 Task: Create New Customer with Customer Name: Urban Tadka, Billing Address Line1: 1138 Star Trek Drive, Billing Address Line2:  Pensacola, Billing Address Line3:  Florida 32501
Action: Mouse moved to (134, 25)
Screenshot: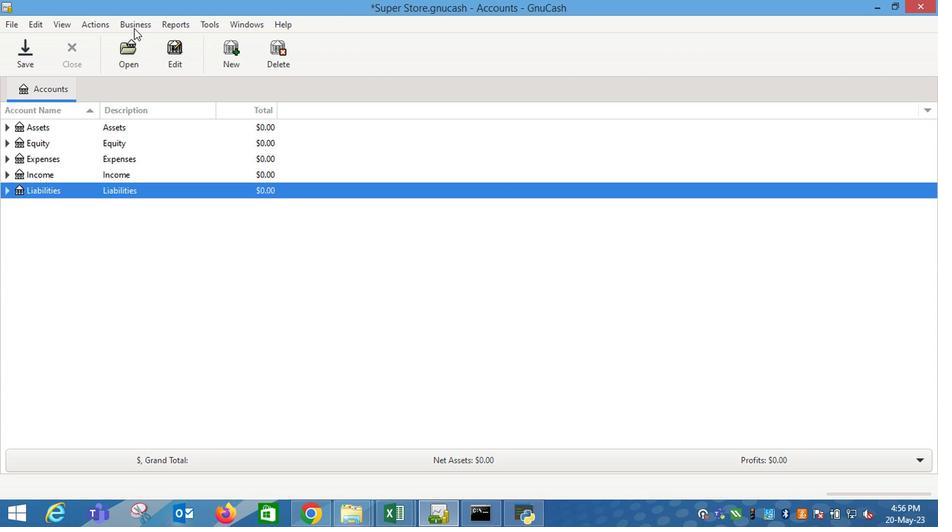 
Action: Mouse pressed left at (134, 25)
Screenshot: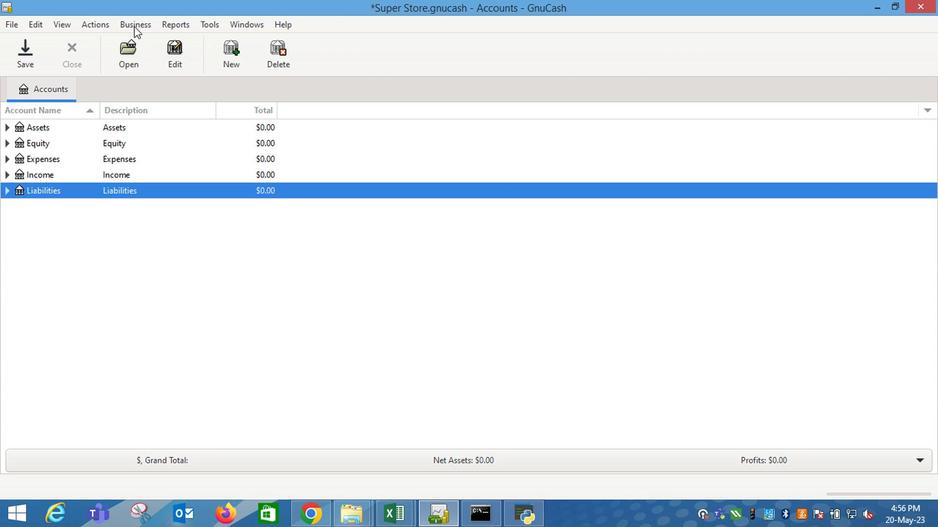 
Action: Mouse moved to (293, 65)
Screenshot: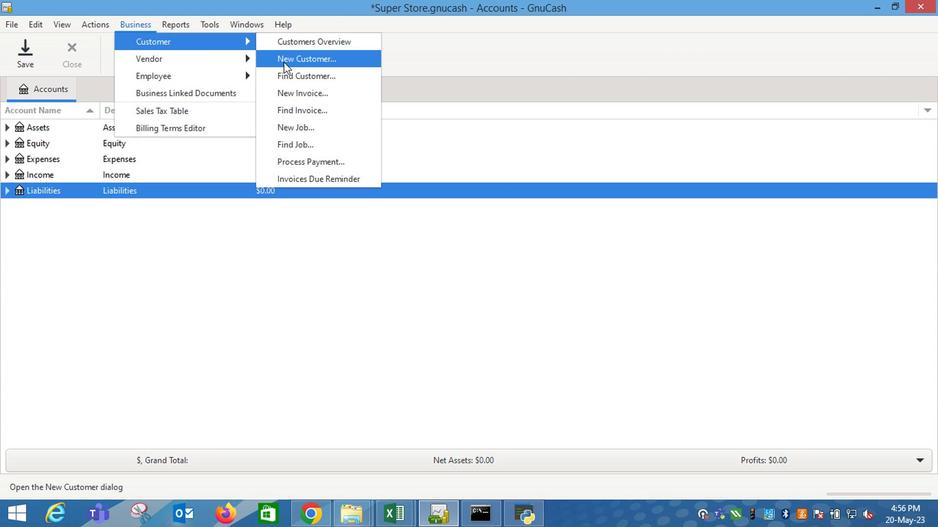 
Action: Mouse pressed left at (293, 65)
Screenshot: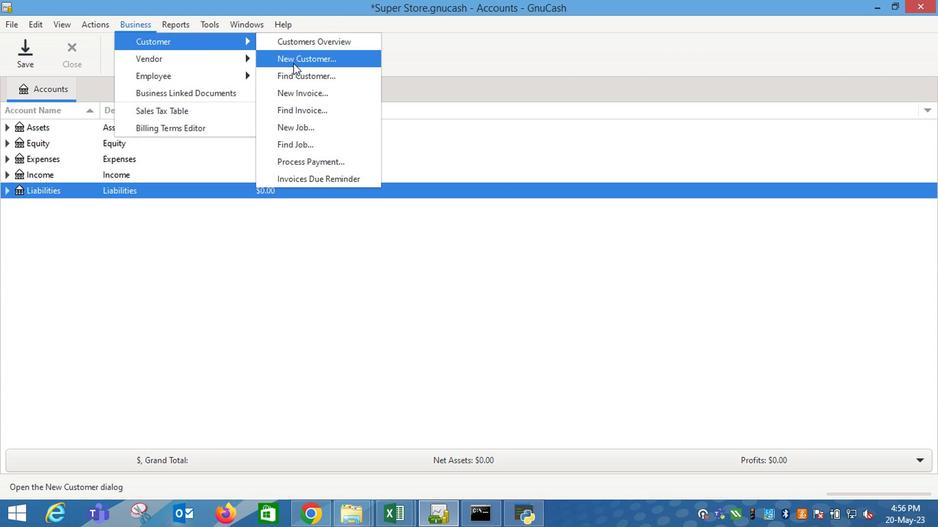 
Action: Key pressed <Key.shift_r>Urban<Key.tab><Key.space><Key.shift_r>Ta
Screenshot: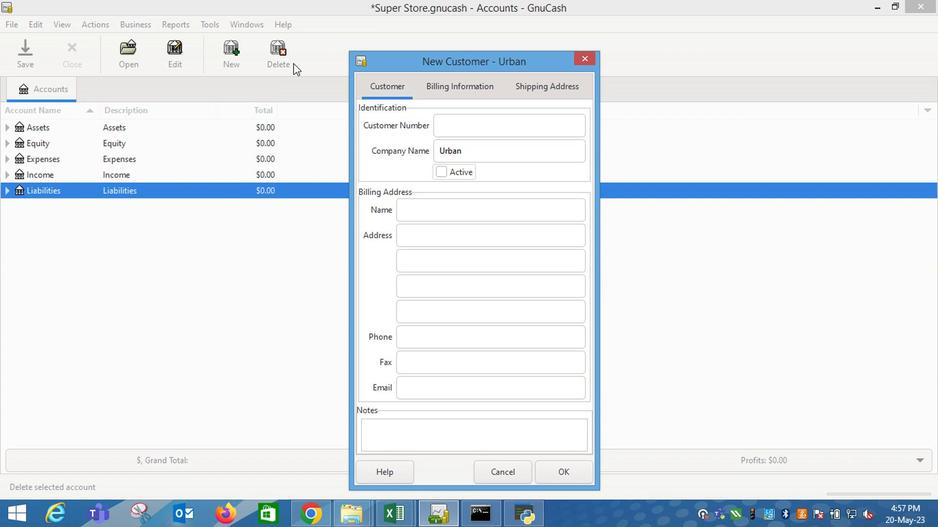 
Action: Mouse moved to (498, 158)
Screenshot: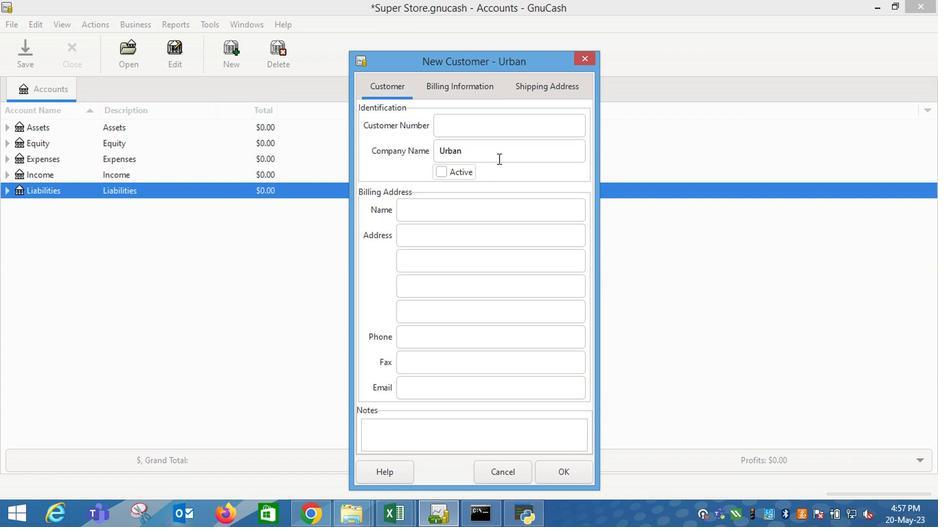
Action: Mouse pressed left at (498, 158)
Screenshot: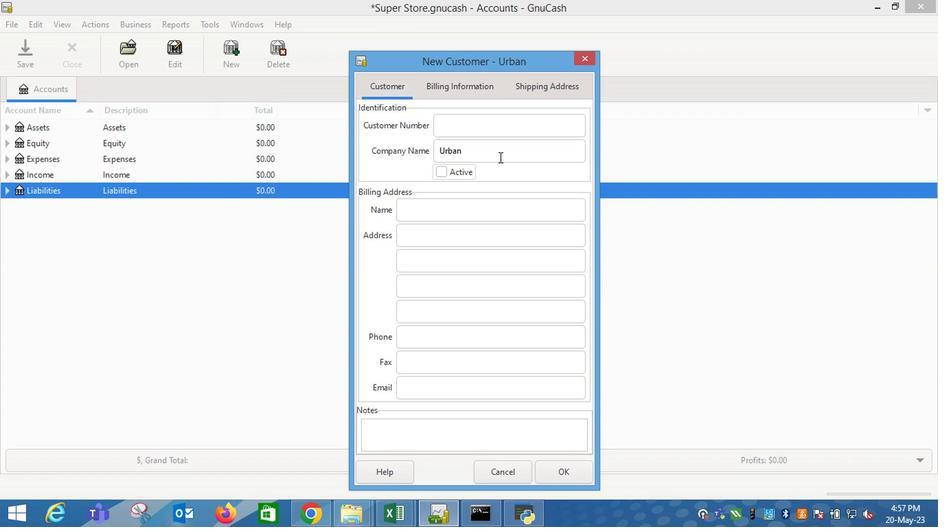 
Action: Key pressed <Key.space><Key.shift_r>Tadka<Key.tab><Key.tab><Key.tab>1138<Key.space><Key.shift_r>Star<Key.space><Key.shift_r>Trek<Key.space><Key.shift_r>DRiv<Key.backspace><Key.backspace><Key.backspace>rive<Key.tab><Key.shift_r>P<Key.tab><Key.shift_r>F<Key.tab>
Screenshot: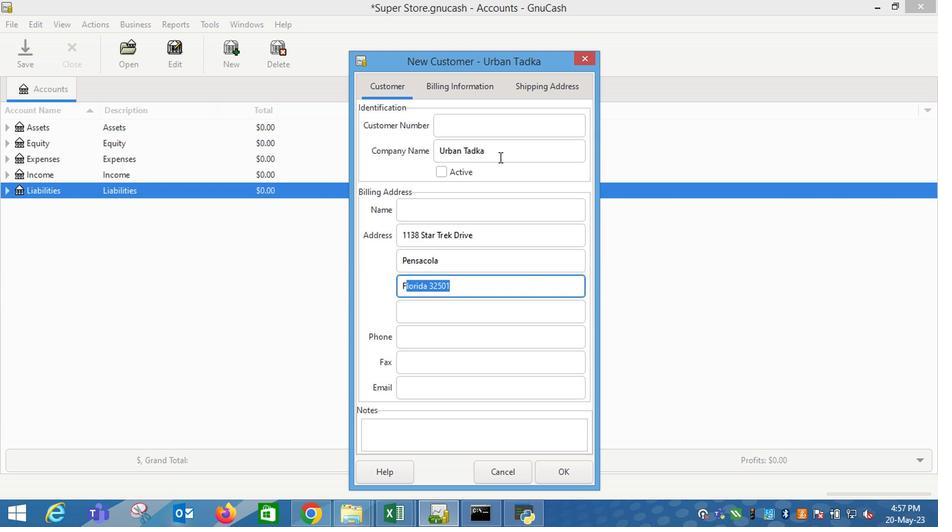 
Action: Mouse moved to (579, 467)
Screenshot: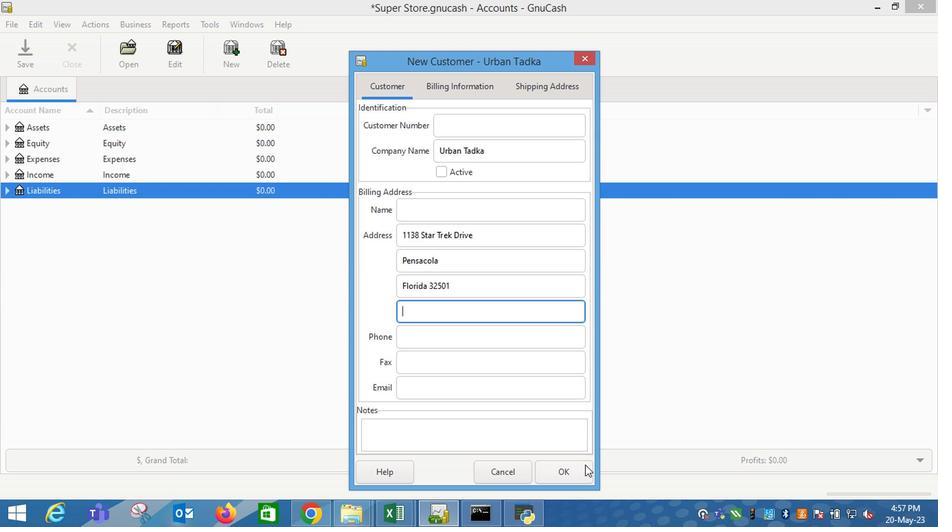 
Action: Mouse pressed left at (579, 467)
Screenshot: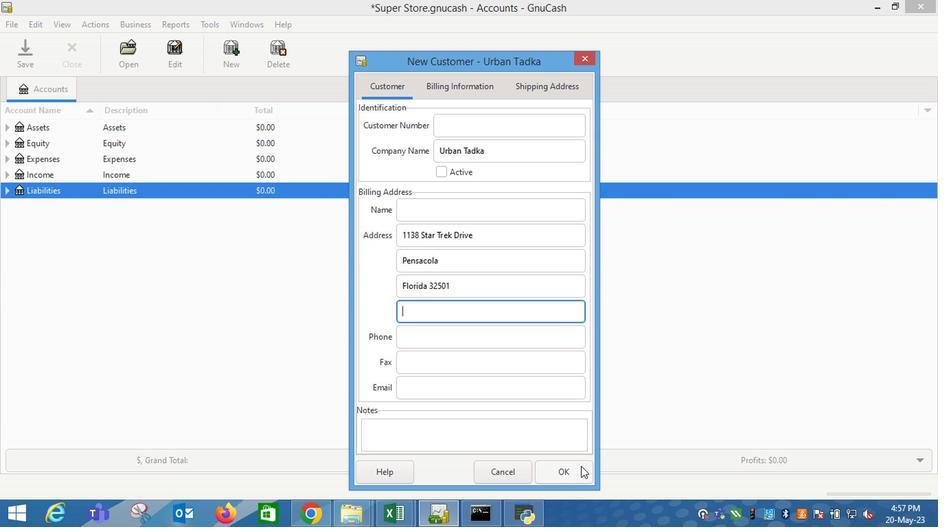 
